 Task: Create a task  Develop a new online tool for project collaboration , assign it to team member softage.1@softage.net in the project AgileKite and update the status of the task to  On Track  , set the priority of the task to High
Action: Mouse moved to (62, 233)
Screenshot: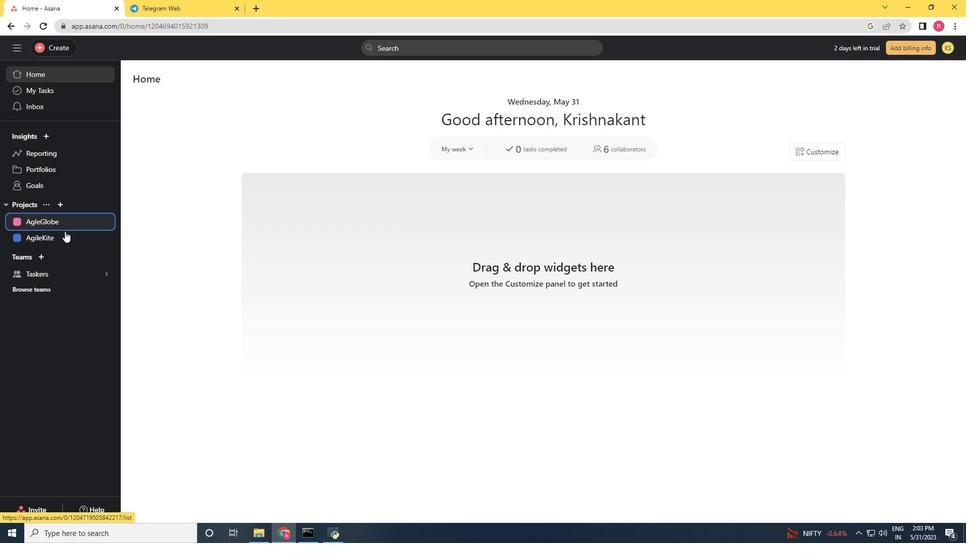 
Action: Mouse pressed left at (62, 233)
Screenshot: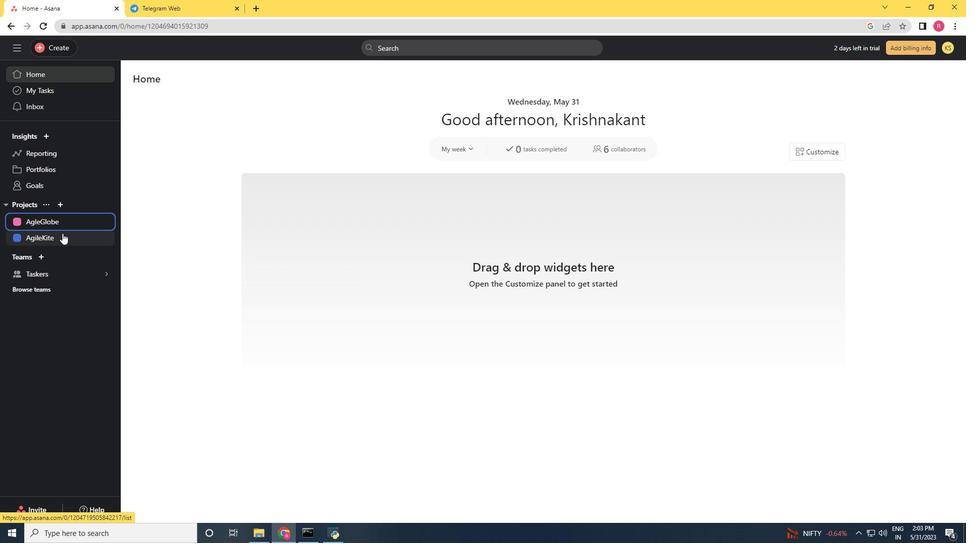 
Action: Mouse moved to (59, 48)
Screenshot: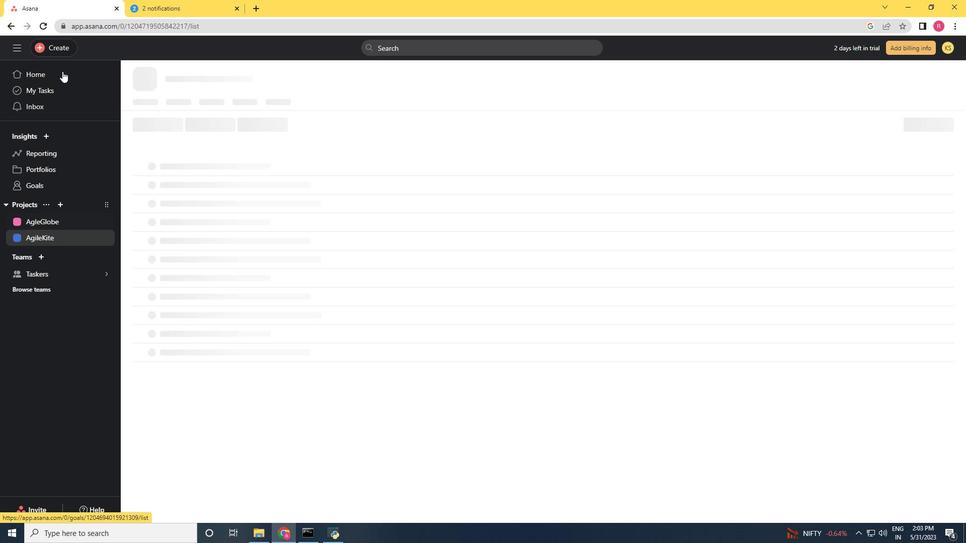 
Action: Mouse pressed left at (59, 48)
Screenshot: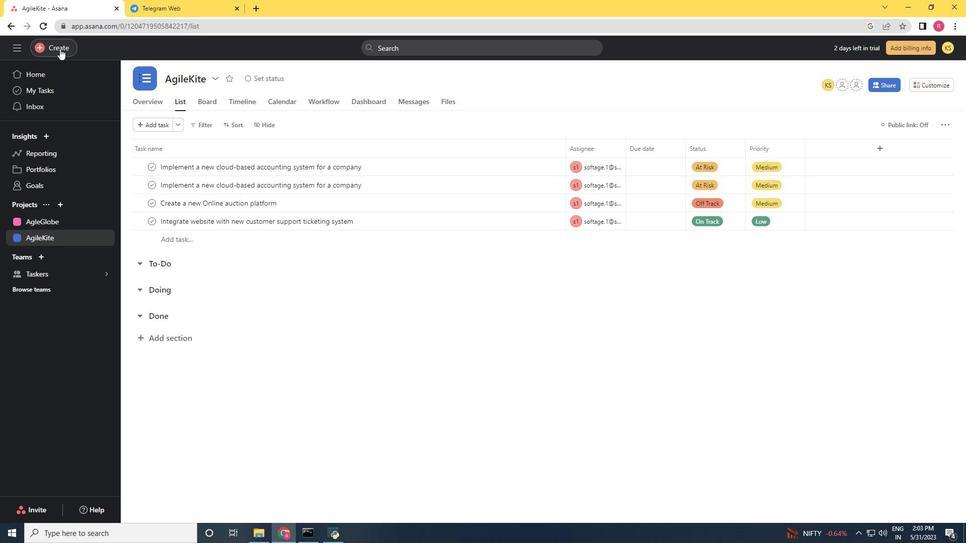 
Action: Mouse moved to (86, 49)
Screenshot: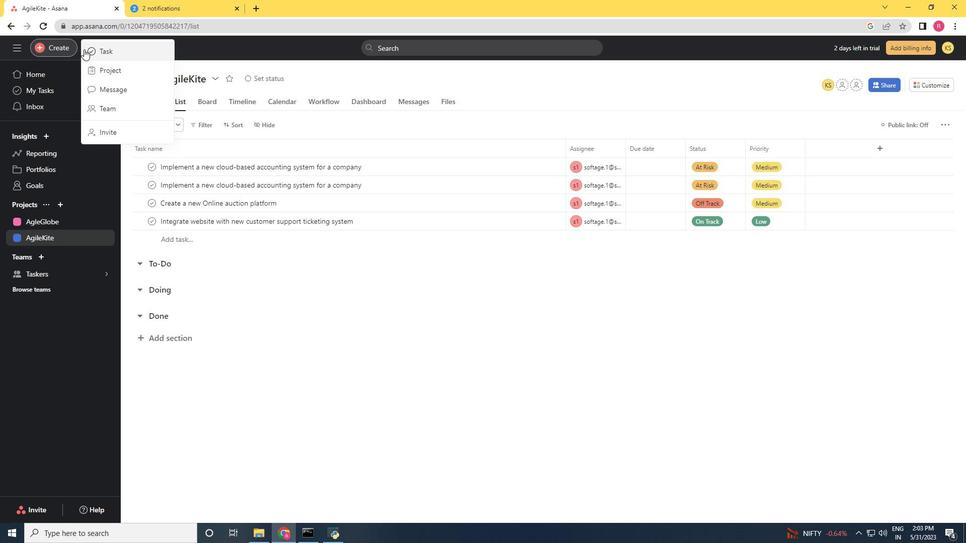 
Action: Mouse pressed left at (86, 49)
Screenshot: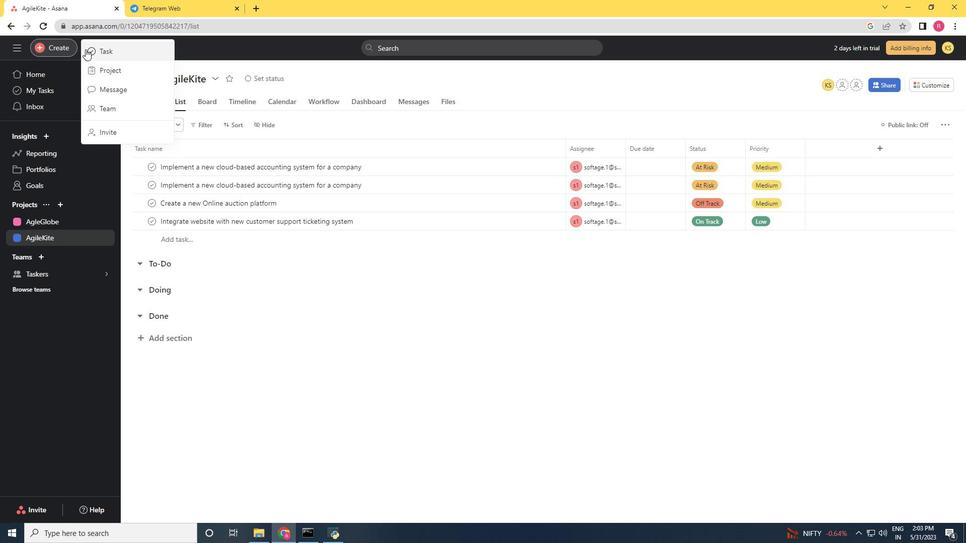 
Action: Mouse moved to (86, 49)
Screenshot: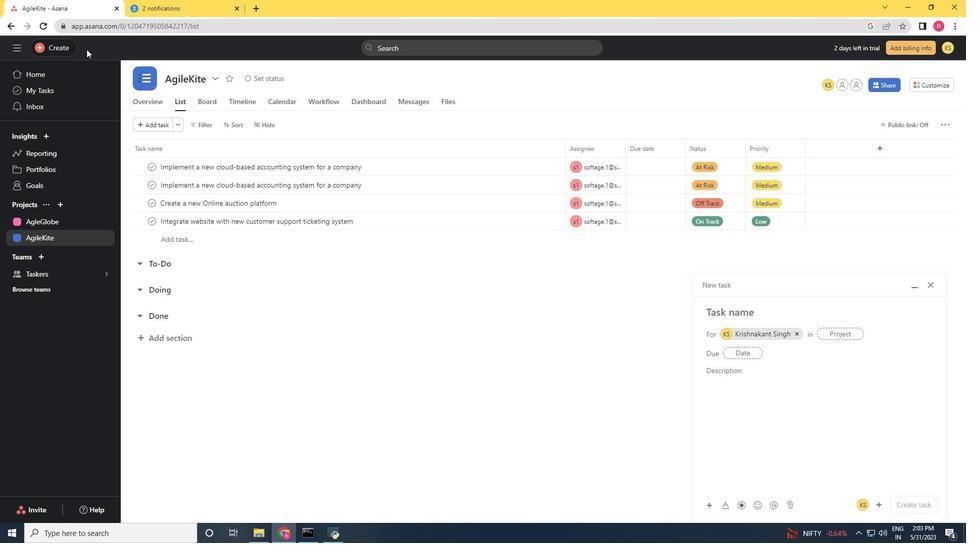 
Action: Key pressed <Key.shift>Develop<Key.space>a<Key.space><Key.shift>New<Key.backspace><Key.backspace><Key.backspace>ne<Key.space>w<Key.backspace><Key.backspace>w<Key.space><Key.space>online<Key.space>tool<Key.space>for<Key.space>project<Key.space>collabortion<Key.space>
Screenshot: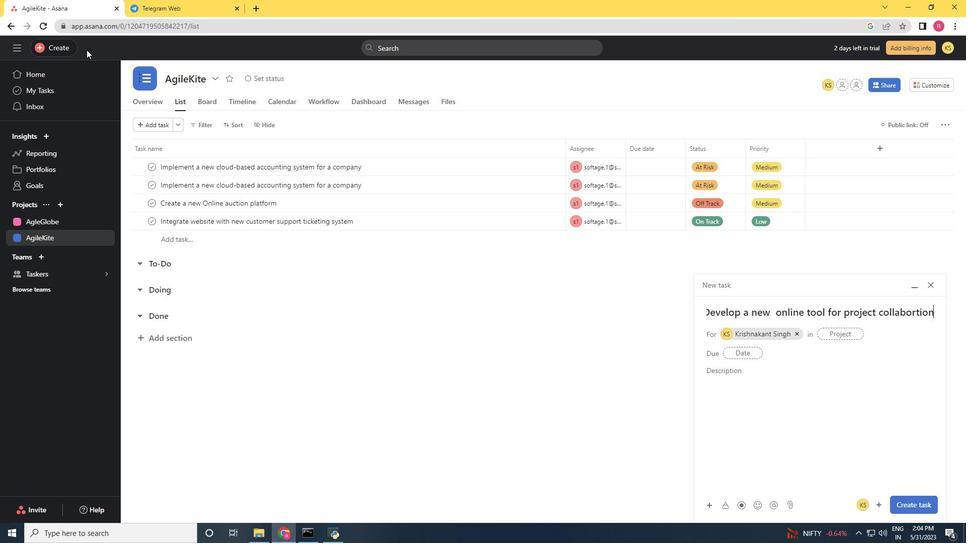 
Action: Mouse moved to (914, 314)
Screenshot: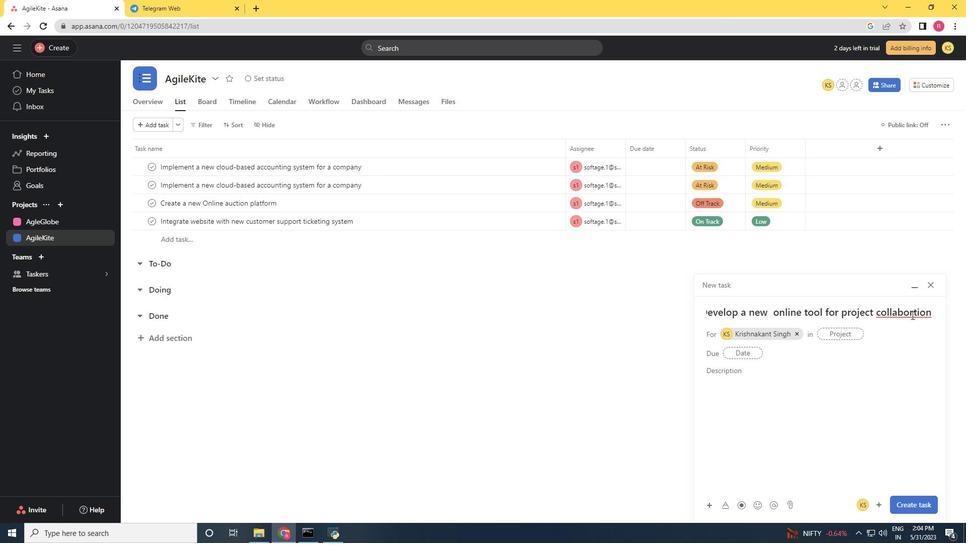
Action: Mouse pressed left at (914, 314)
Screenshot: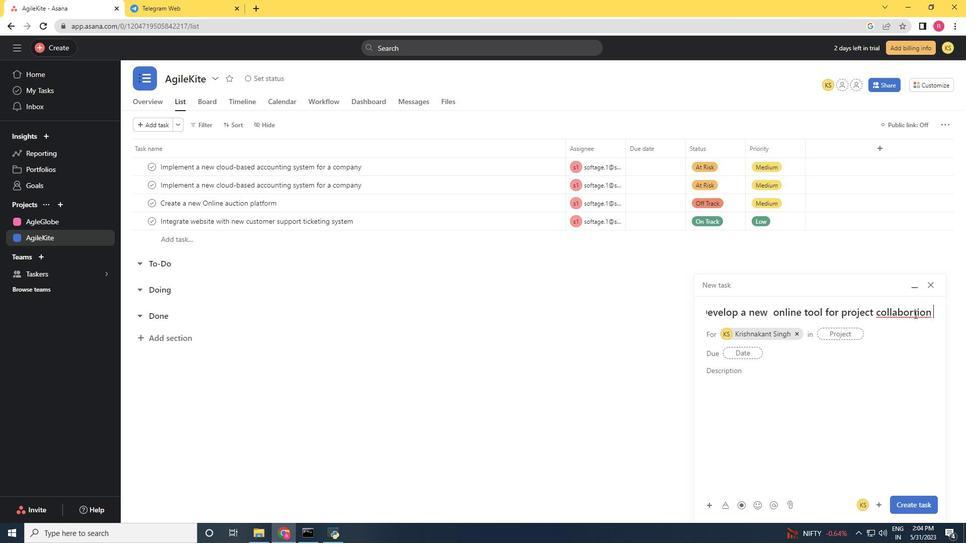 
Action: Mouse moved to (915, 314)
Screenshot: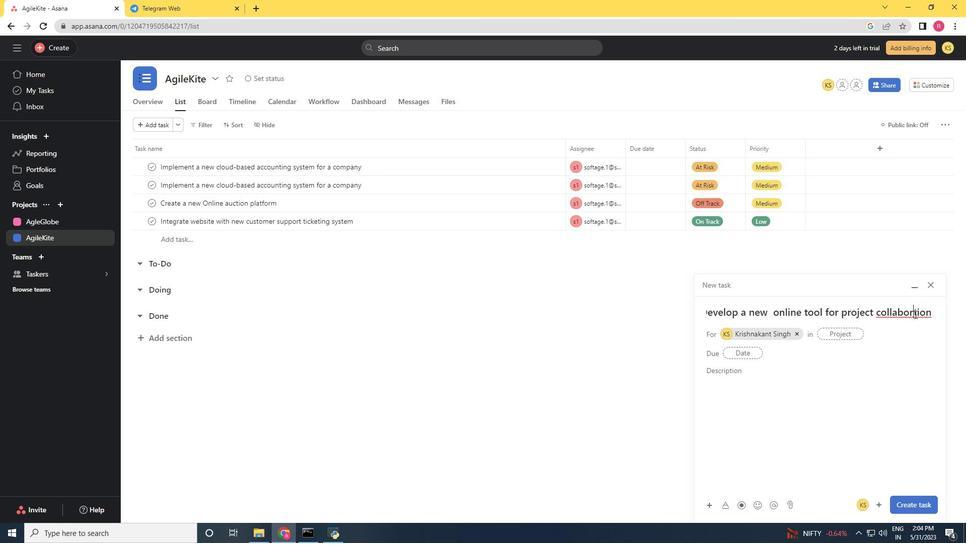
Action: Key pressed a
Screenshot: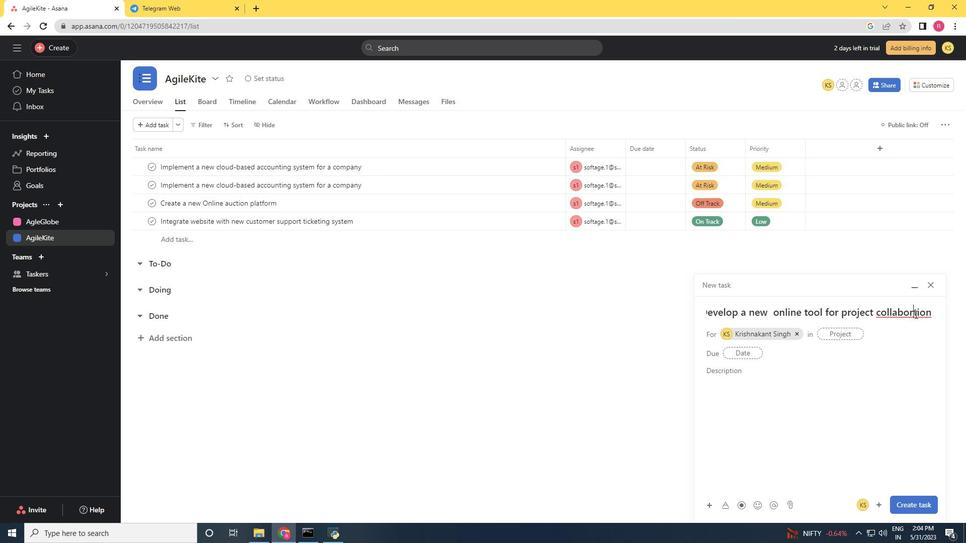 
Action: Mouse moved to (782, 333)
Screenshot: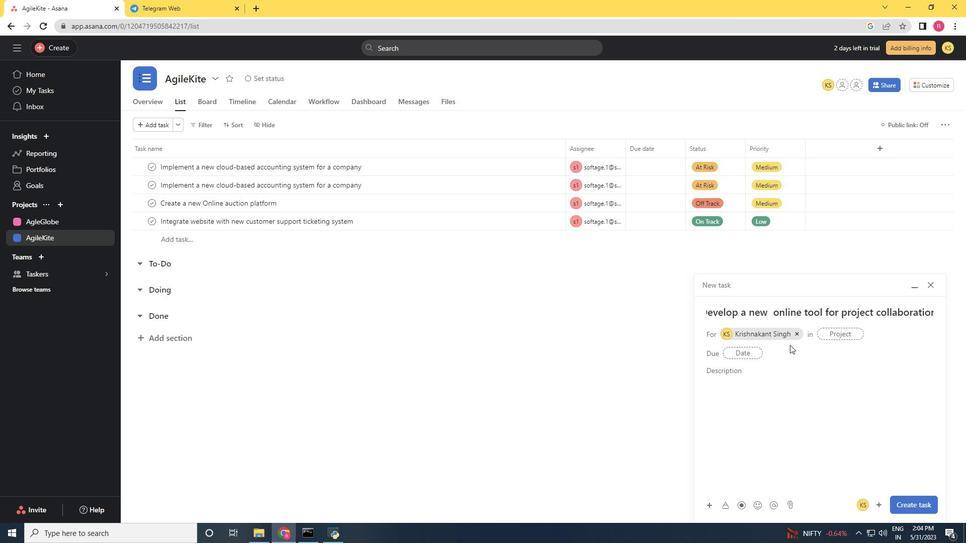
Action: Mouse pressed left at (782, 333)
Screenshot: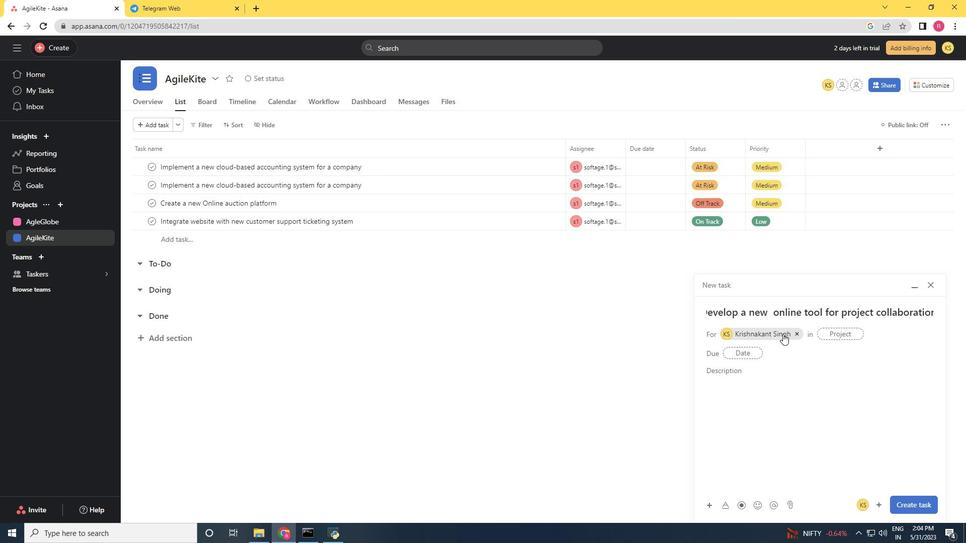 
Action: Mouse moved to (751, 334)
Screenshot: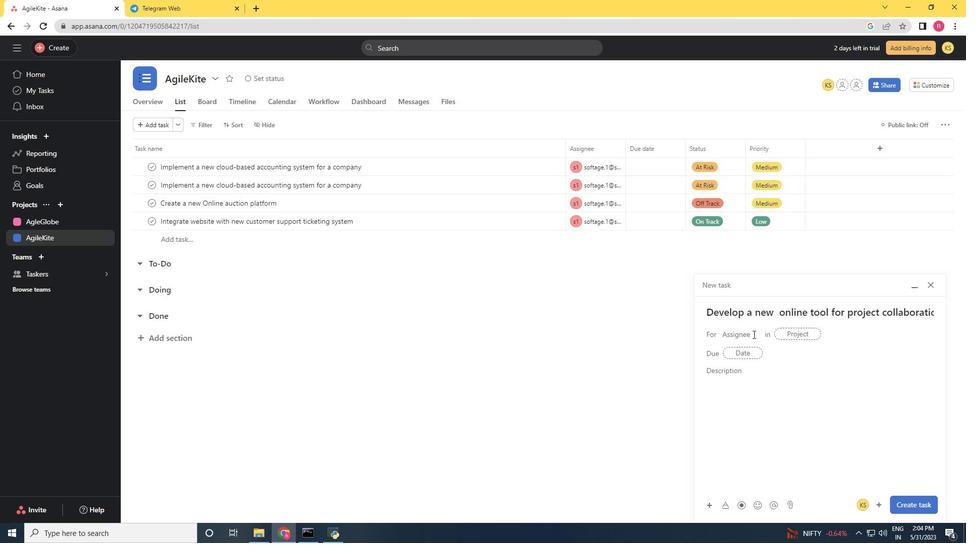 
Action: Key pressed softage.1<Key.shift>@softage.net
Screenshot: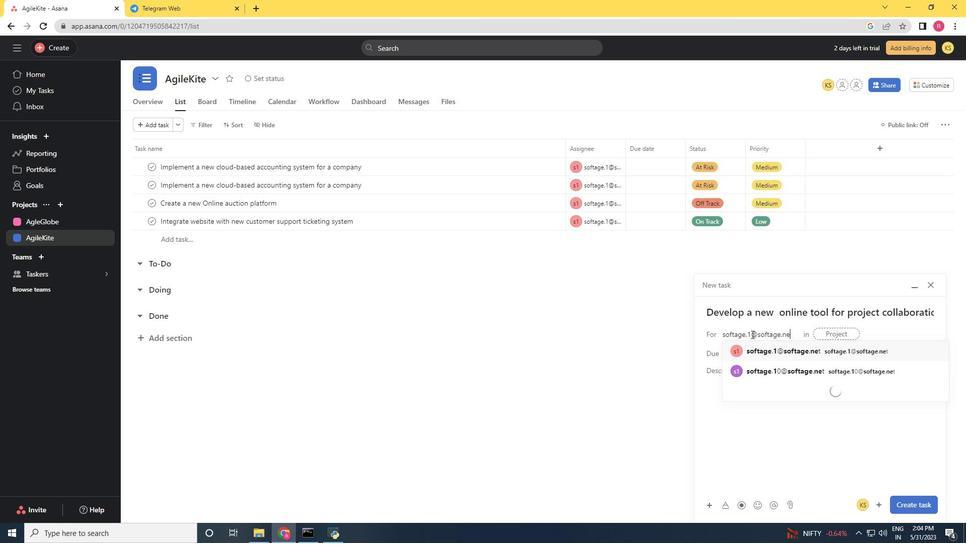 
Action: Mouse moved to (755, 348)
Screenshot: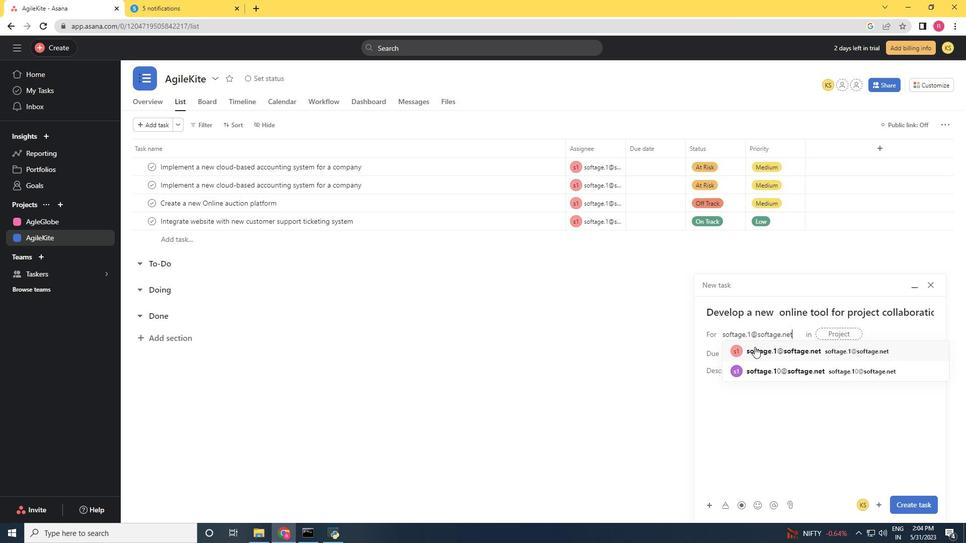 
Action: Mouse pressed left at (755, 348)
Screenshot: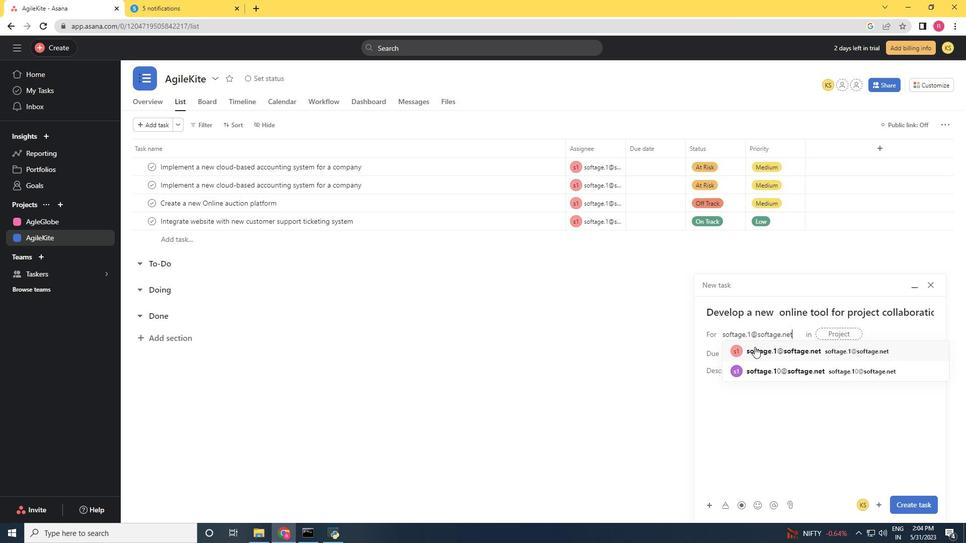
Action: Mouse moved to (655, 348)
Screenshot: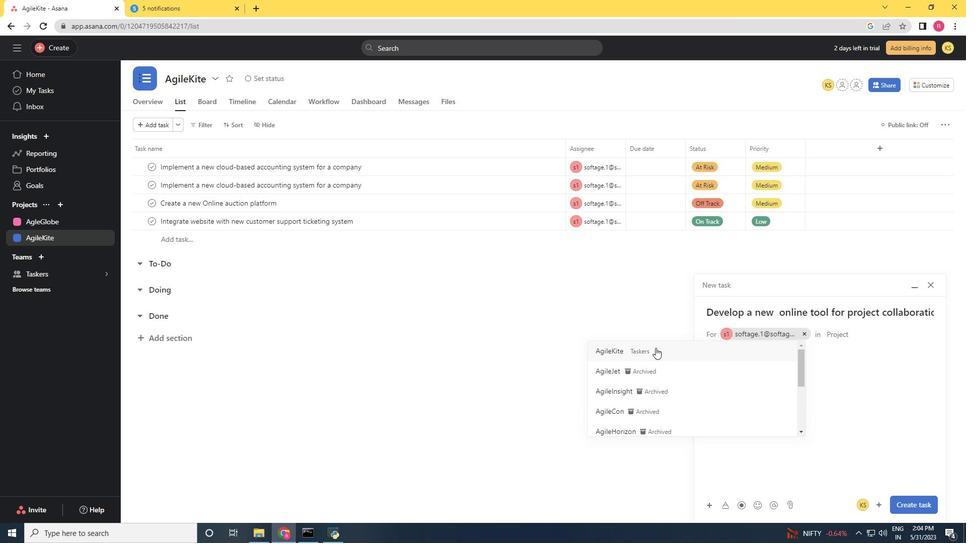 
Action: Mouse pressed left at (655, 348)
Screenshot: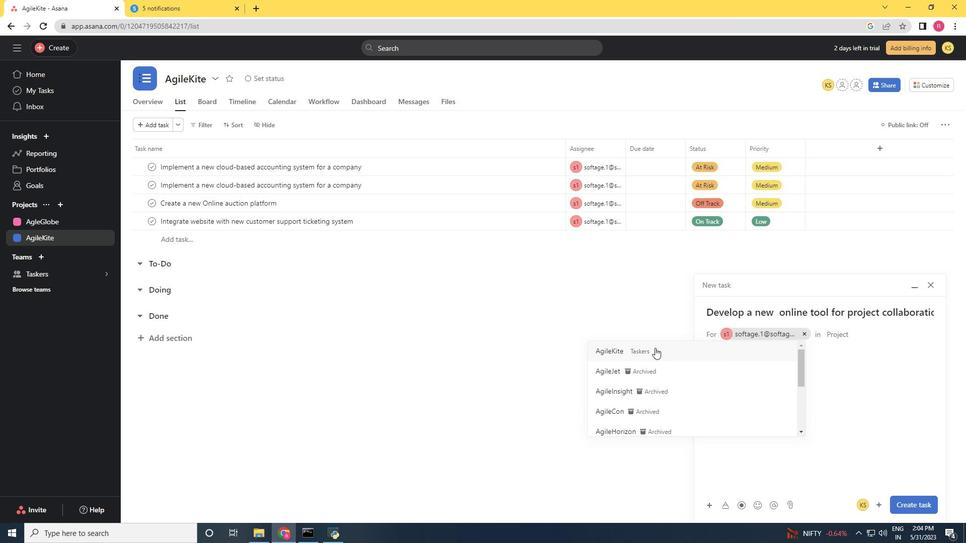 
Action: Mouse moved to (753, 376)
Screenshot: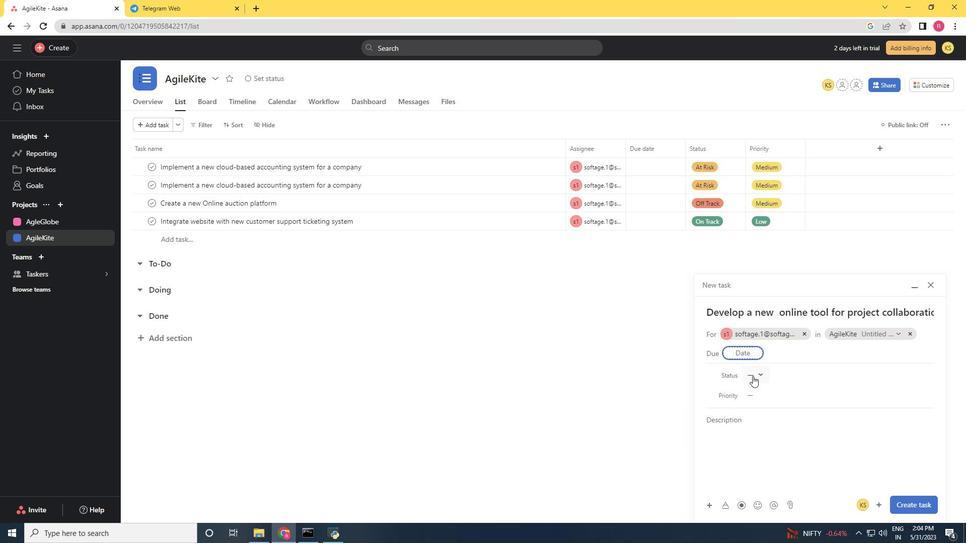 
Action: Mouse pressed left at (753, 376)
Screenshot: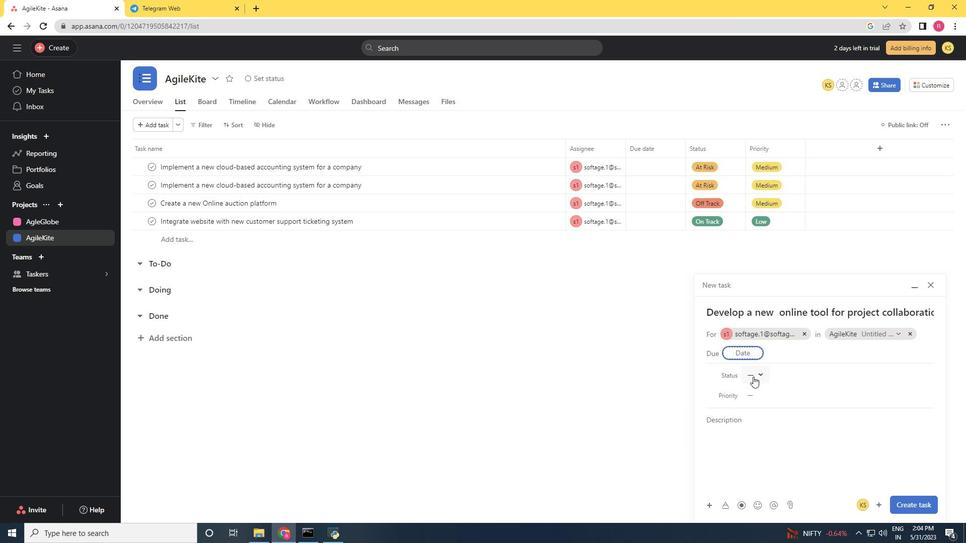 
Action: Mouse moved to (770, 409)
Screenshot: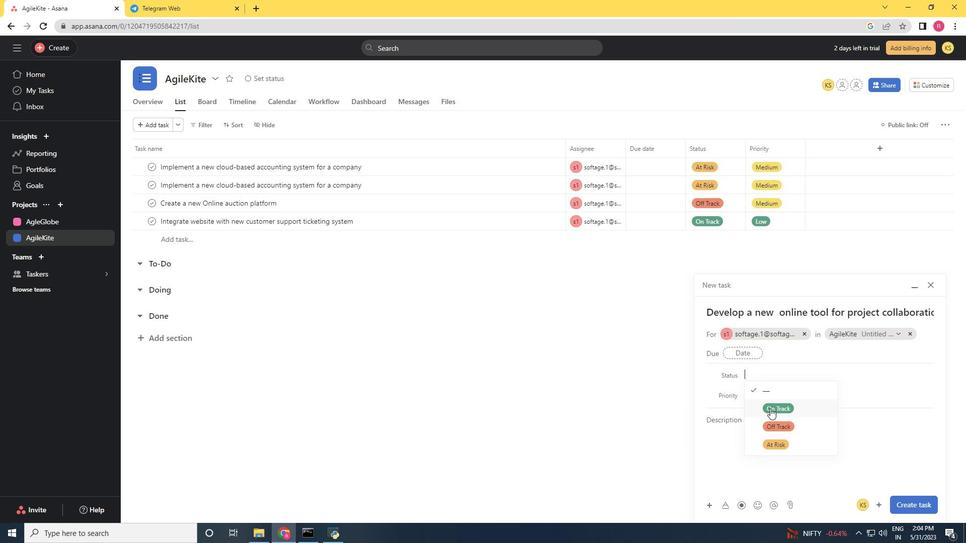 
Action: Mouse pressed left at (770, 409)
Screenshot: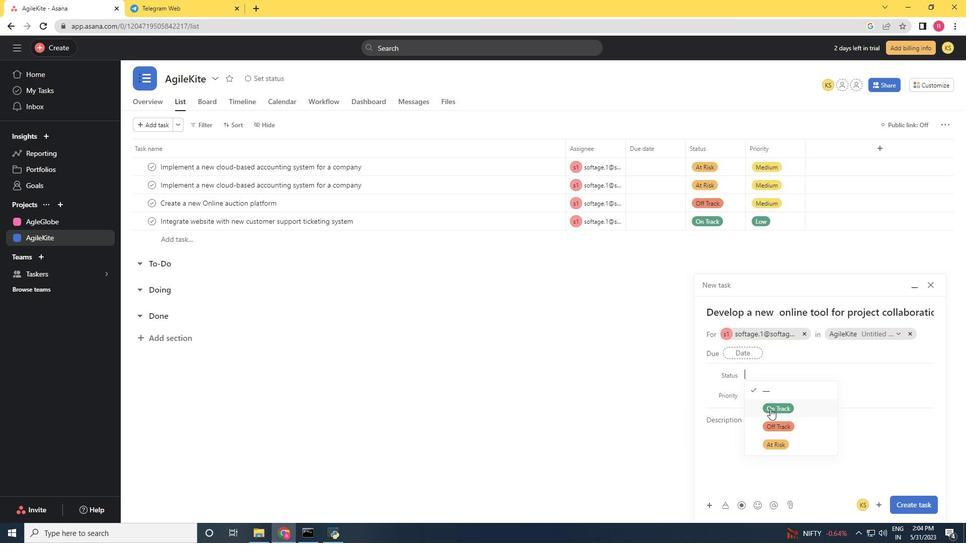 
Action: Mouse moved to (756, 397)
Screenshot: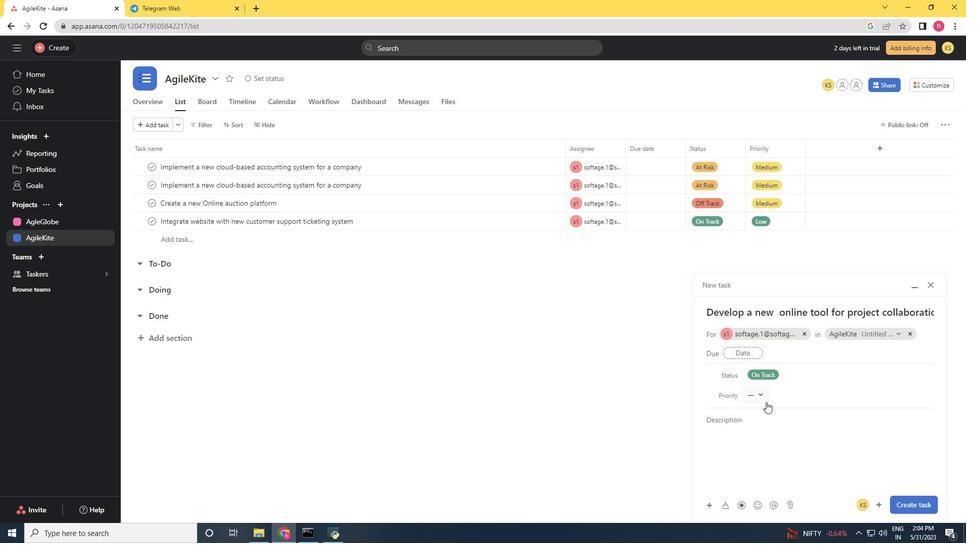 
Action: Mouse pressed left at (756, 397)
Screenshot: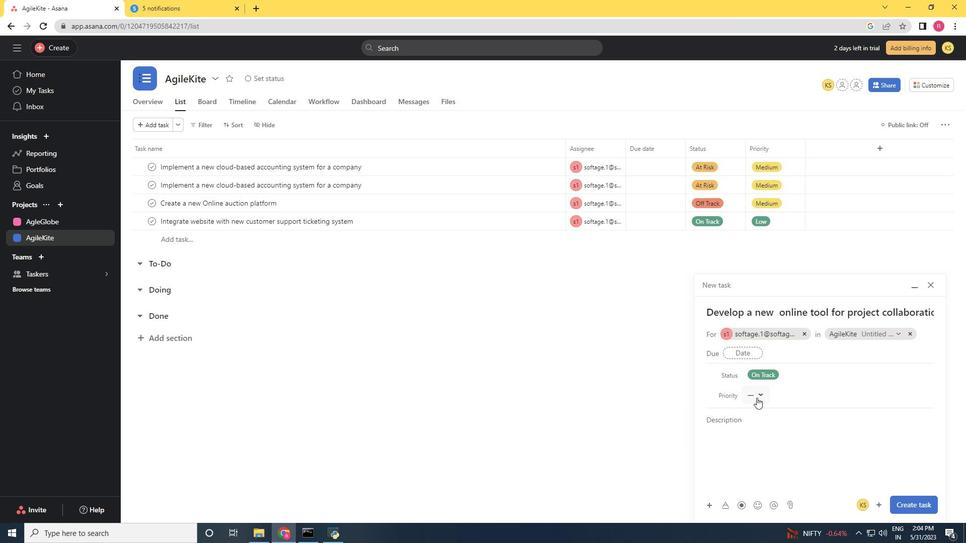 
Action: Mouse moved to (770, 424)
Screenshot: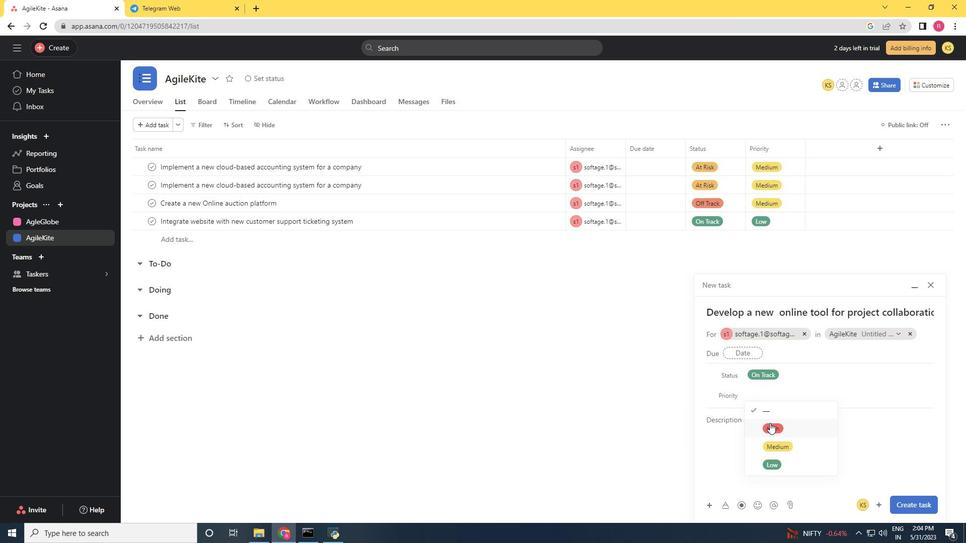 
Action: Mouse pressed left at (770, 424)
Screenshot: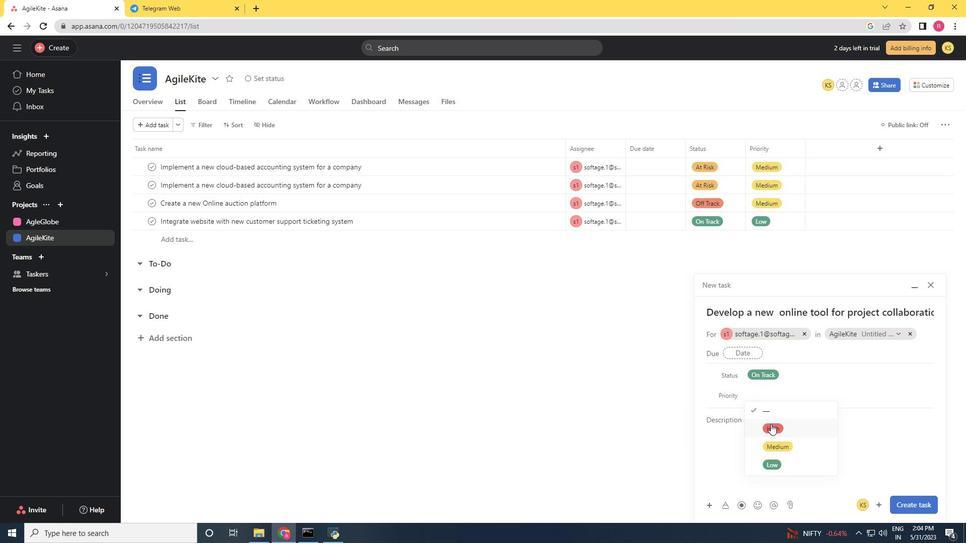 
Action: Mouse moved to (917, 508)
Screenshot: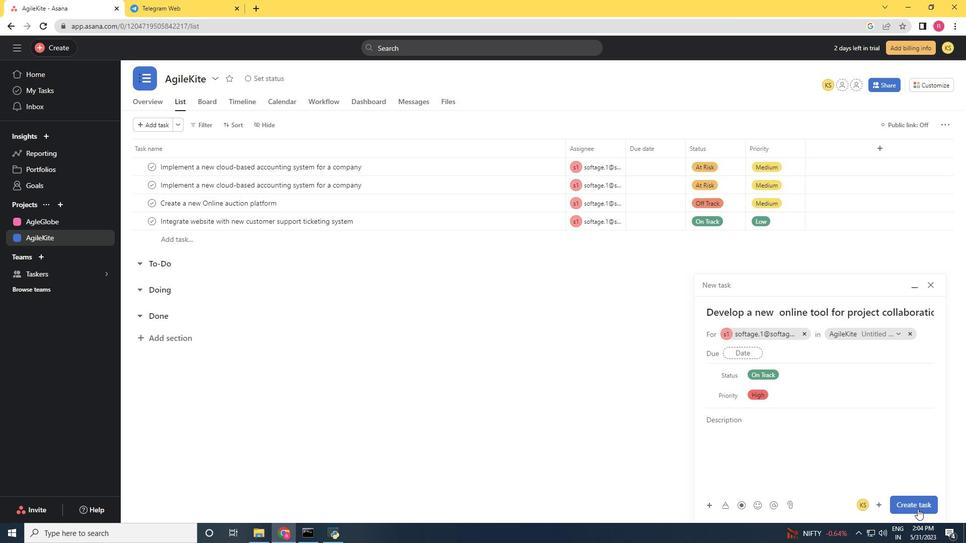 
Action: Mouse pressed left at (917, 508)
Screenshot: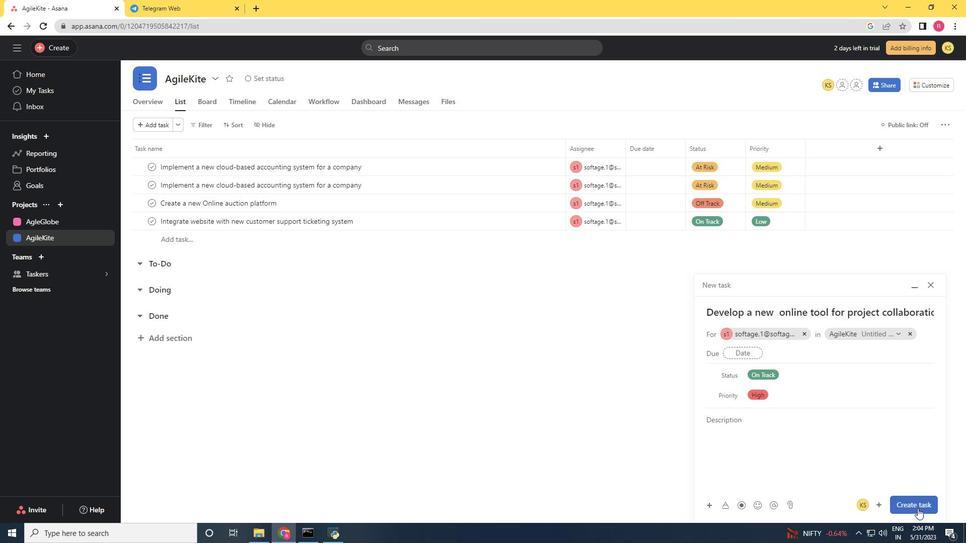 
Action: Mouse moved to (847, 518)
Screenshot: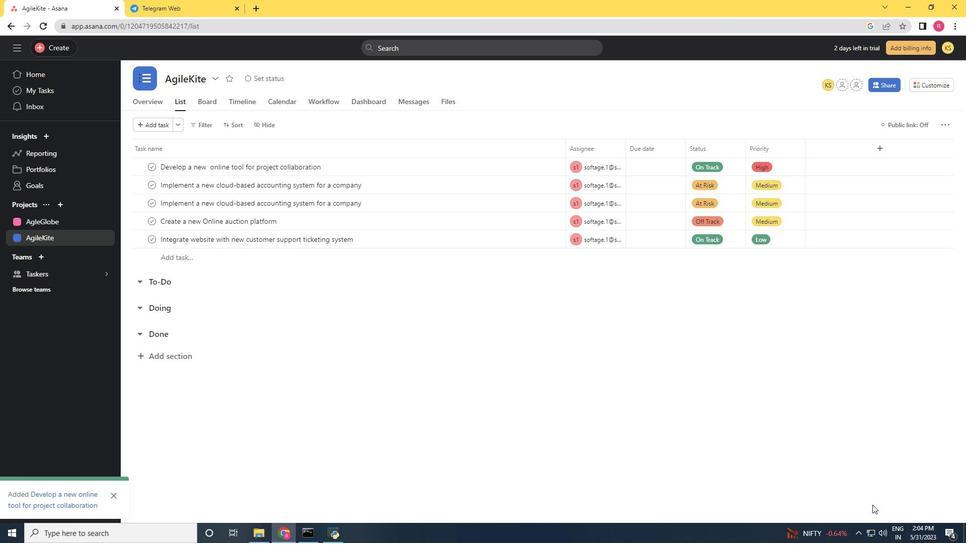 
Action: Mouse scrolled (847, 517) with delta (0, 0)
Screenshot: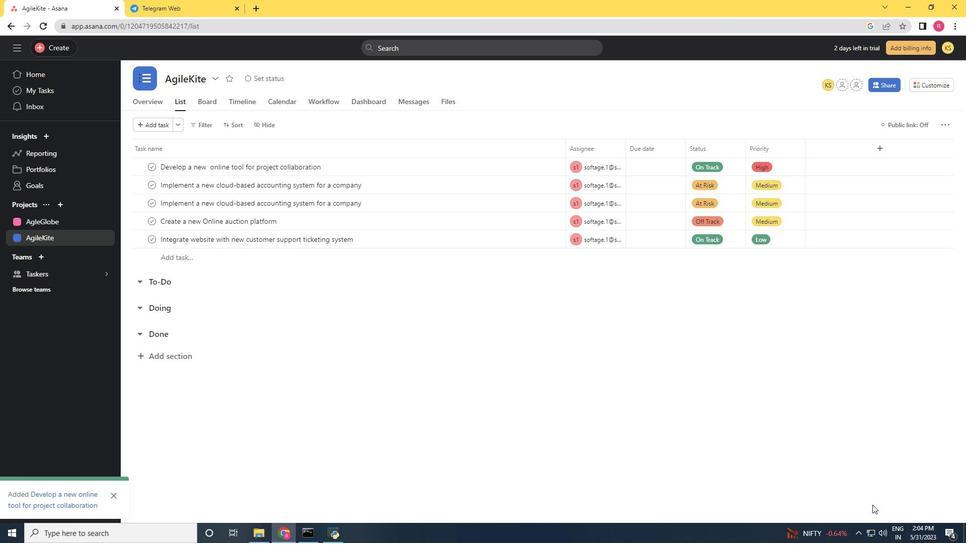 
Action: Mouse moved to (567, 438)
Screenshot: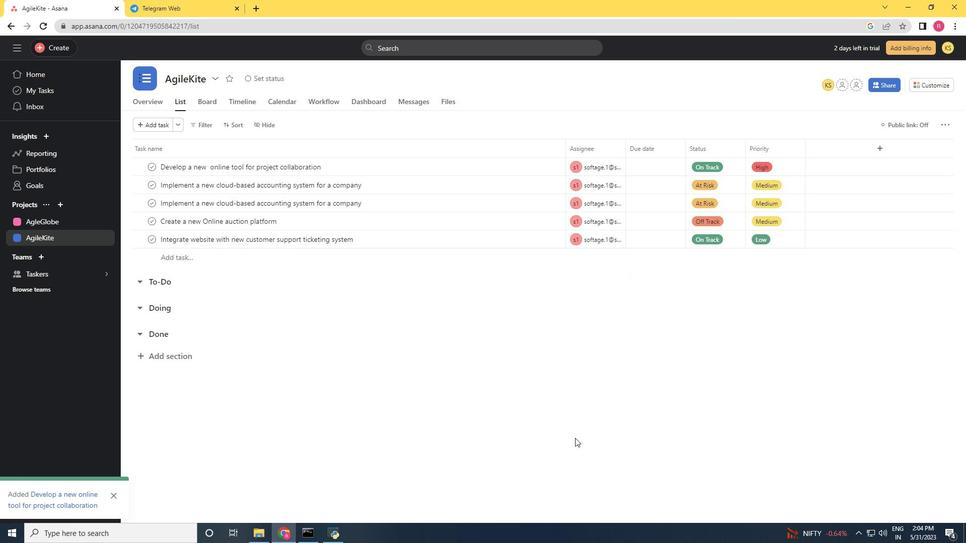
